 Task: Check the sale-to-list ratio of electric range in the last 1 year.
Action: Mouse moved to (735, 159)
Screenshot: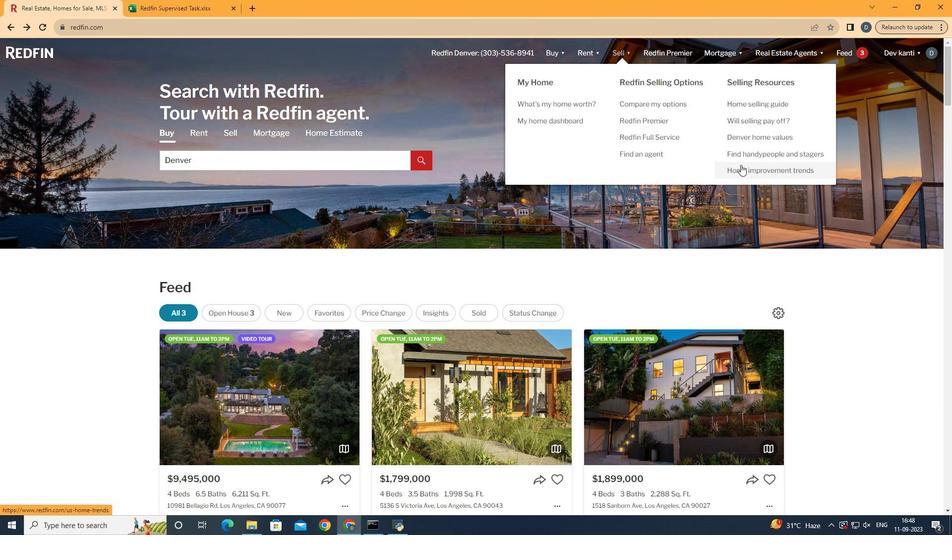 
Action: Mouse pressed left at (735, 159)
Screenshot: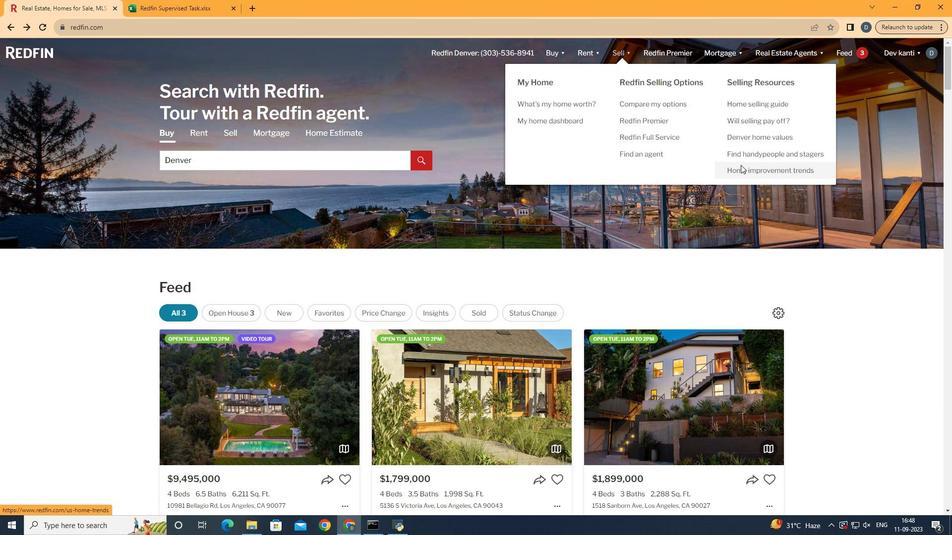 
Action: Mouse moved to (242, 183)
Screenshot: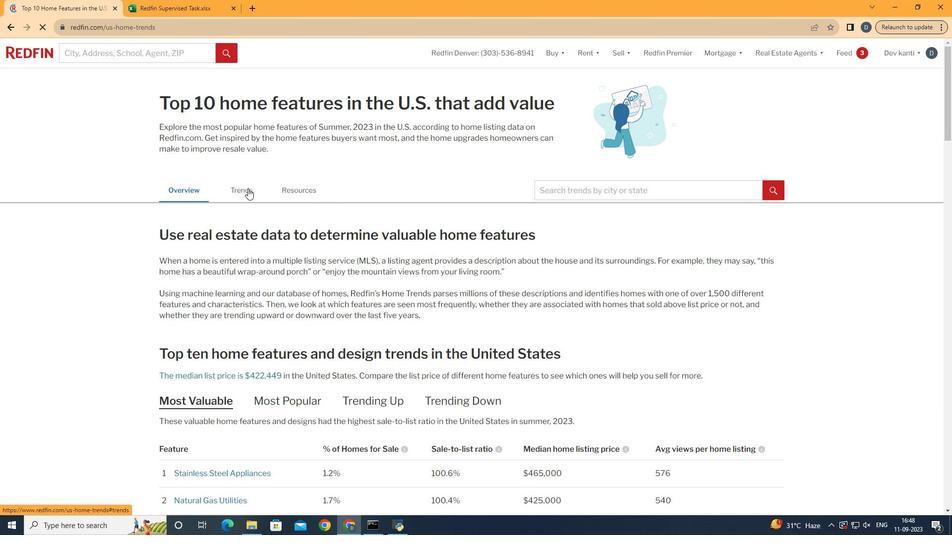 
Action: Mouse pressed left at (242, 183)
Screenshot: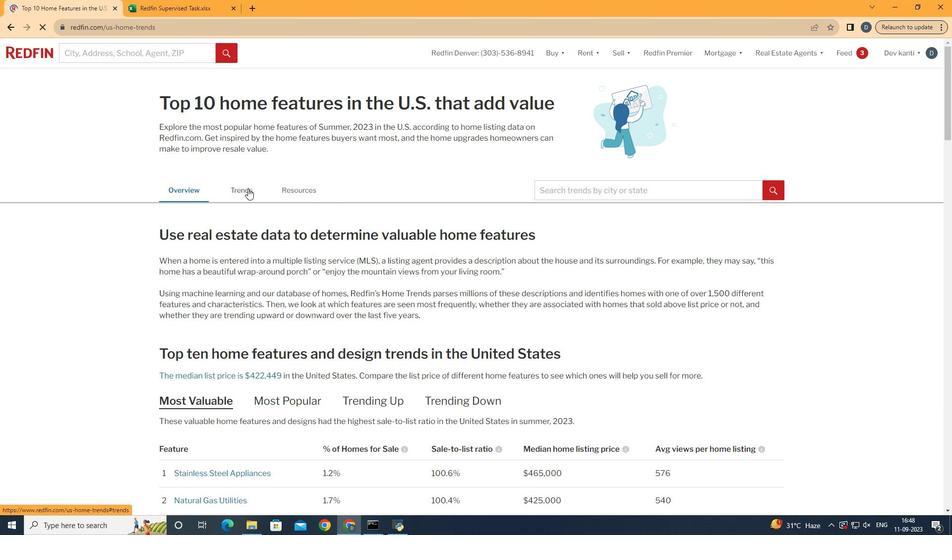 
Action: Mouse moved to (281, 222)
Screenshot: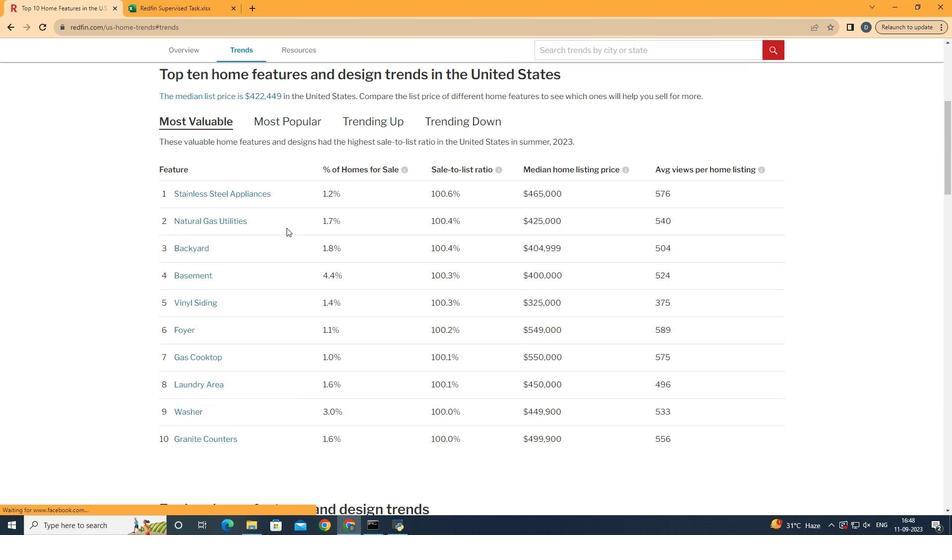 
Action: Mouse scrolled (281, 222) with delta (0, 0)
Screenshot: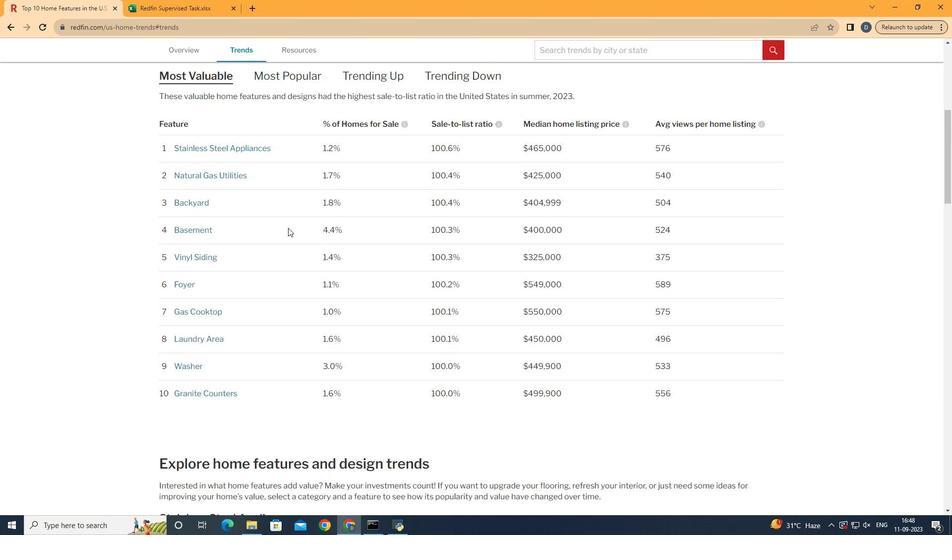 
Action: Mouse scrolled (281, 222) with delta (0, 0)
Screenshot: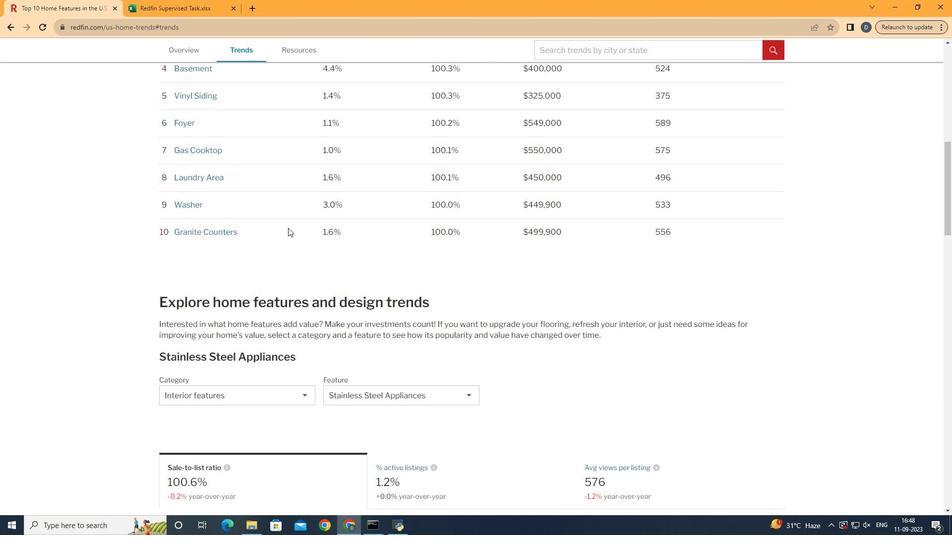 
Action: Mouse moved to (281, 222)
Screenshot: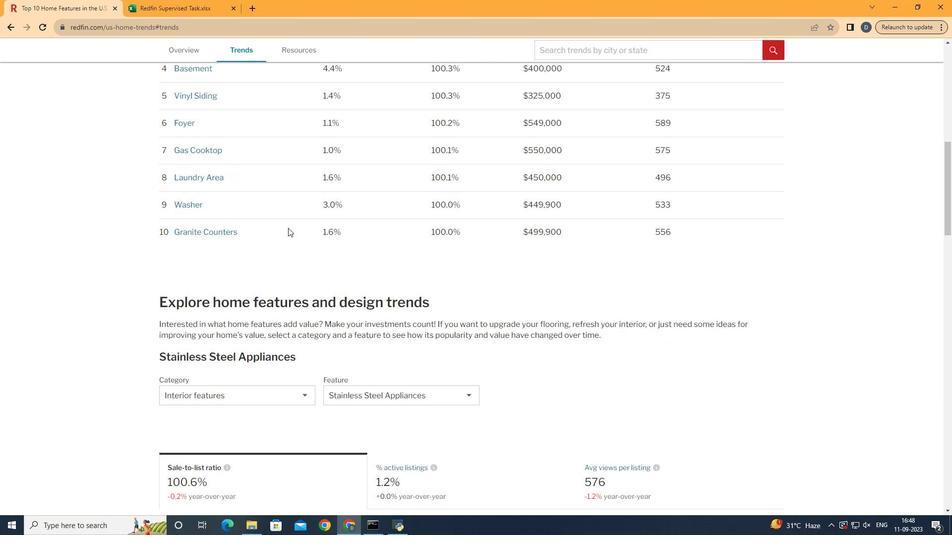 
Action: Mouse scrolled (281, 222) with delta (0, 0)
Screenshot: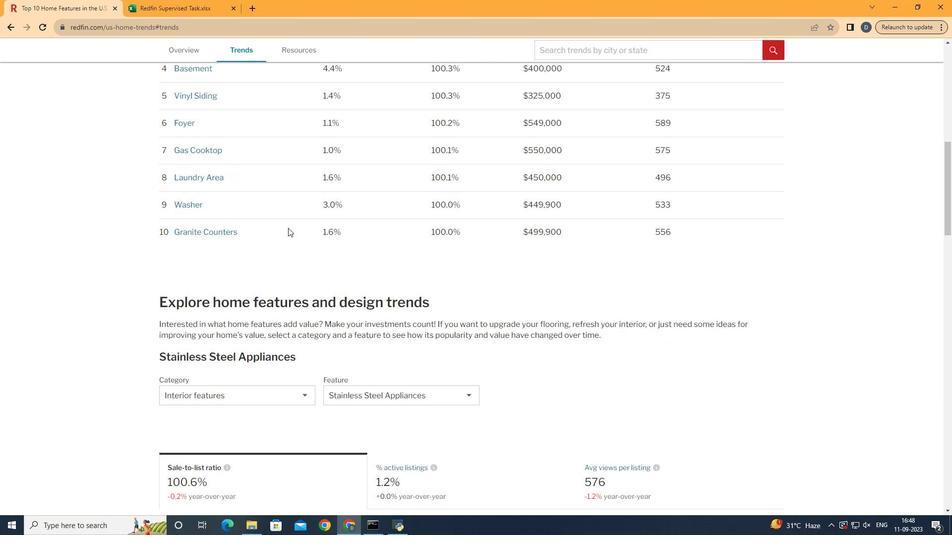 
Action: Mouse moved to (282, 222)
Screenshot: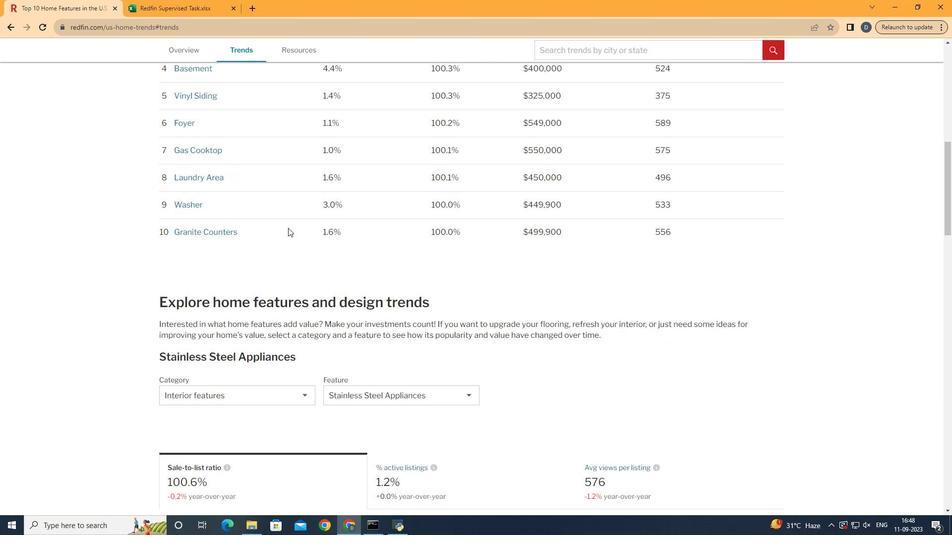 
Action: Mouse scrolled (282, 222) with delta (0, 0)
Screenshot: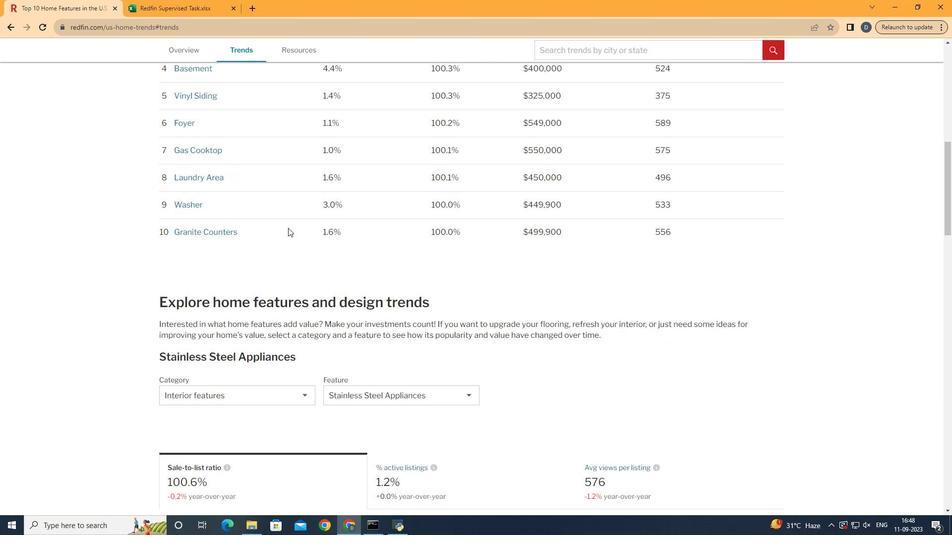 
Action: Mouse moved to (282, 222)
Screenshot: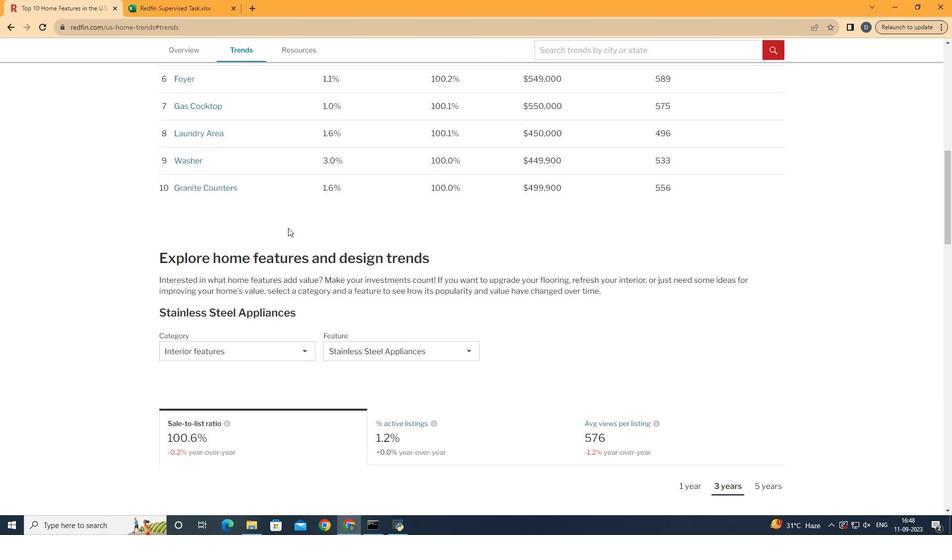 
Action: Mouse scrolled (282, 222) with delta (0, 0)
Screenshot: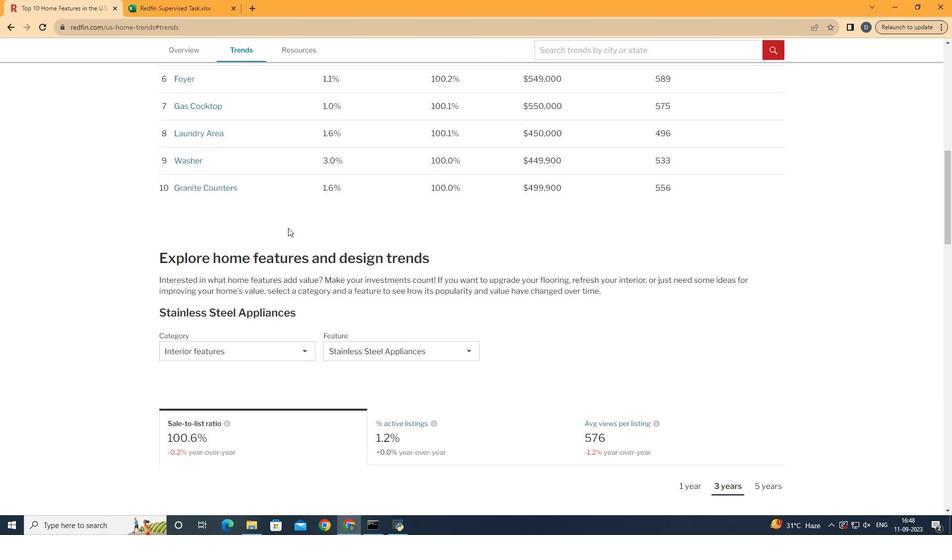 
Action: Mouse scrolled (282, 222) with delta (0, 0)
Screenshot: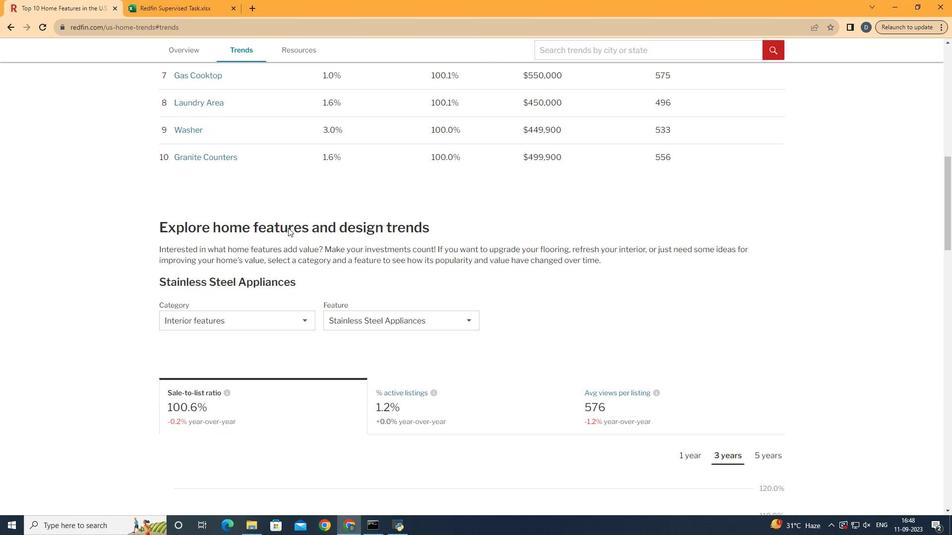 
Action: Mouse scrolled (282, 222) with delta (0, 0)
Screenshot: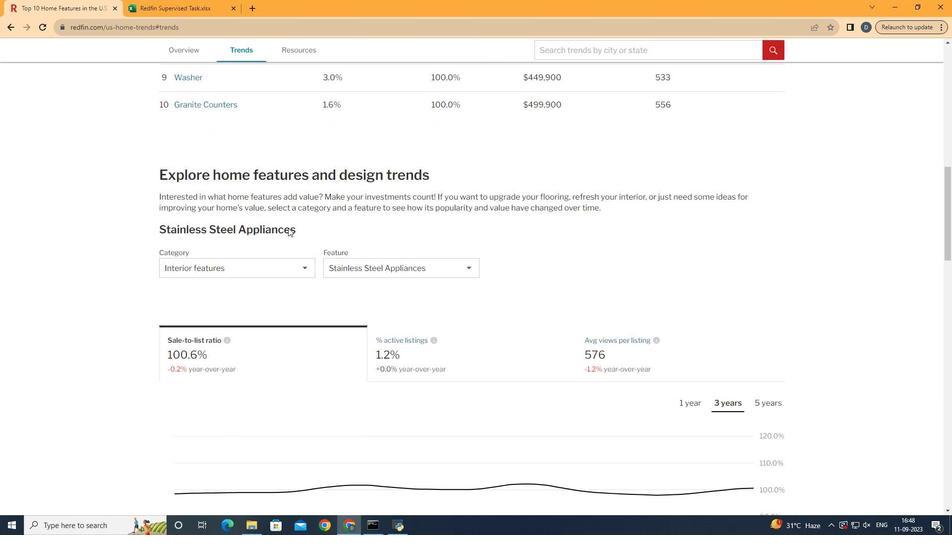 
Action: Mouse scrolled (282, 222) with delta (0, 0)
Screenshot: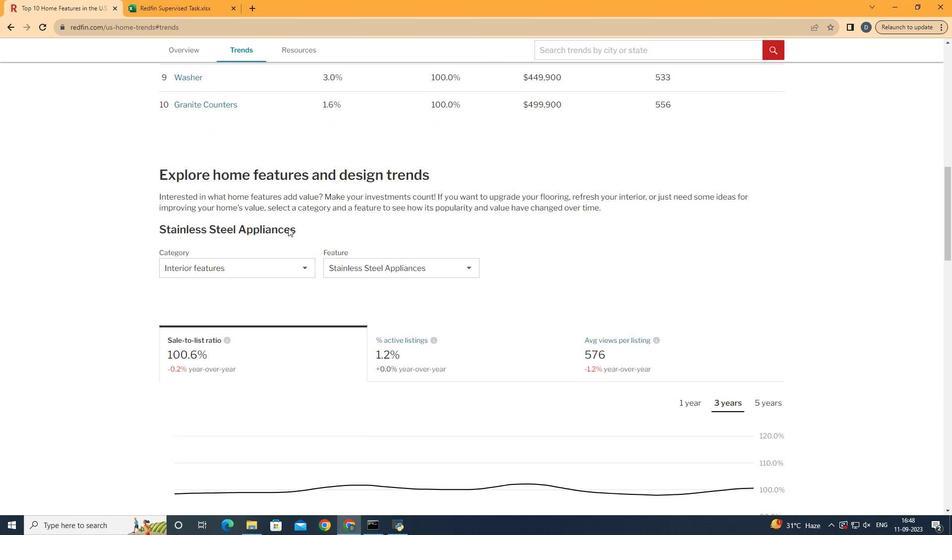 
Action: Mouse moved to (284, 198)
Screenshot: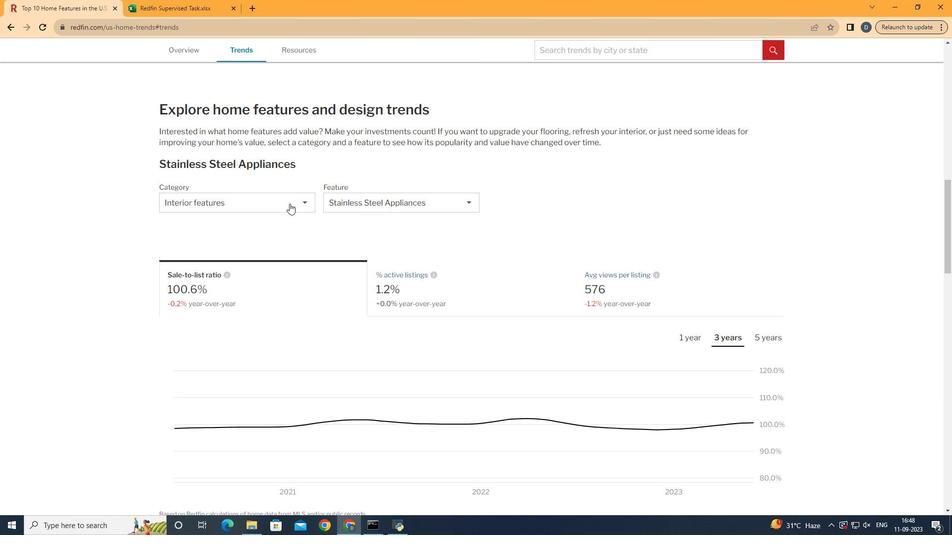 
Action: Mouse pressed left at (284, 198)
Screenshot: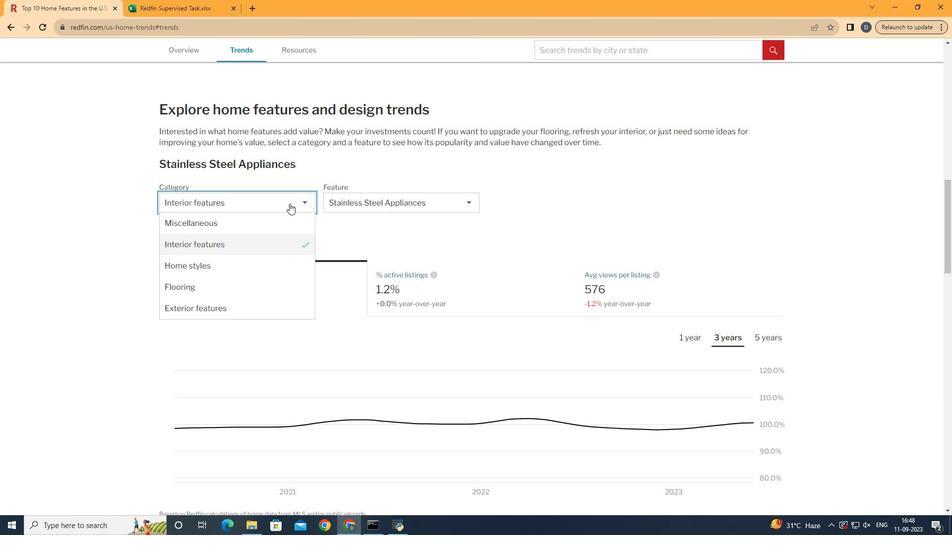 
Action: Mouse moved to (278, 237)
Screenshot: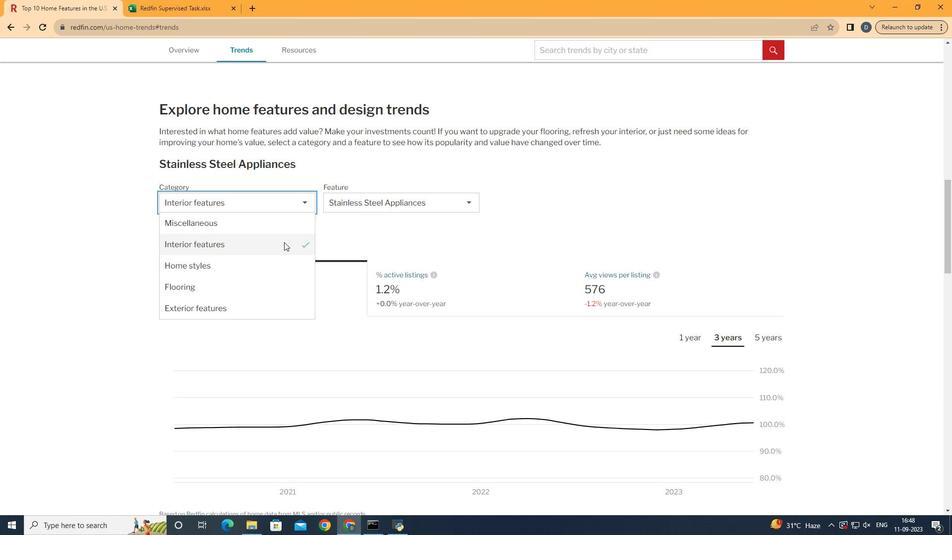 
Action: Mouse pressed left at (278, 237)
Screenshot: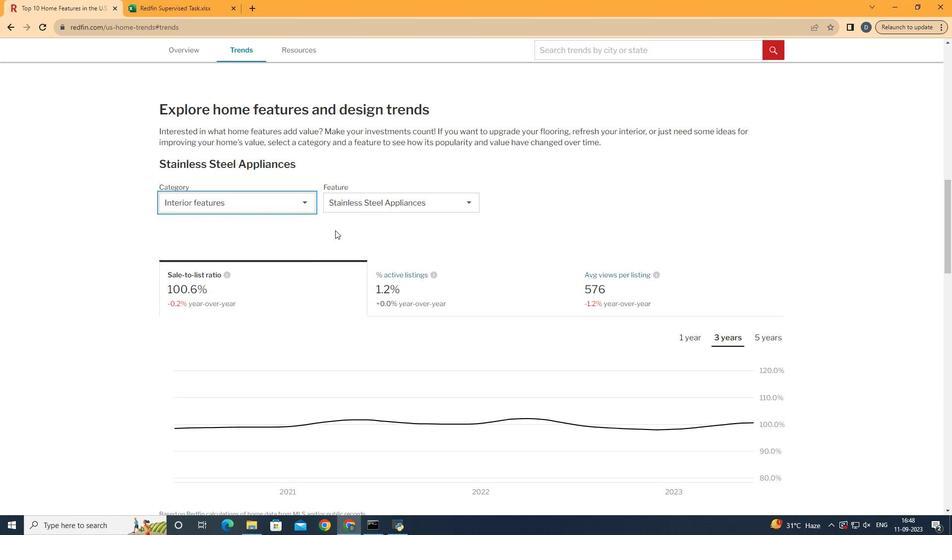 
Action: Mouse moved to (423, 192)
Screenshot: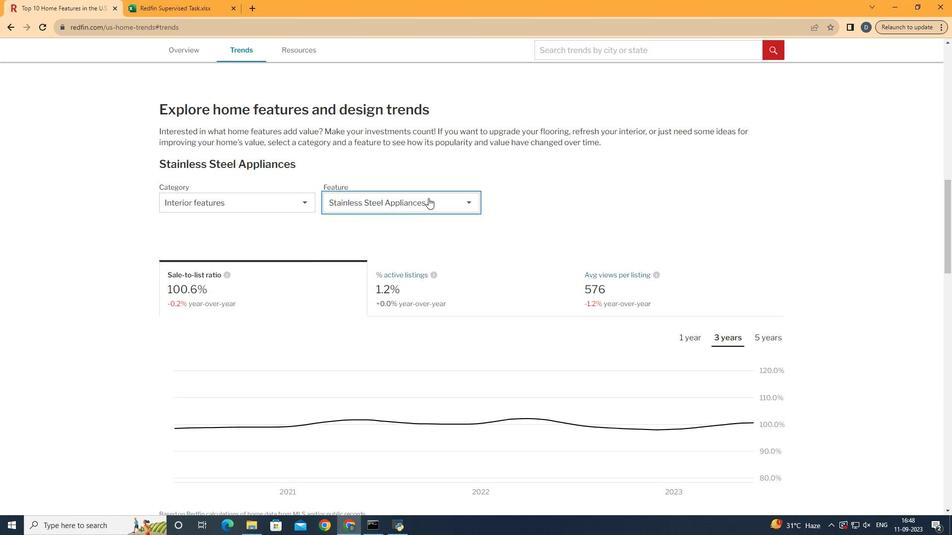 
Action: Mouse pressed left at (423, 192)
Screenshot: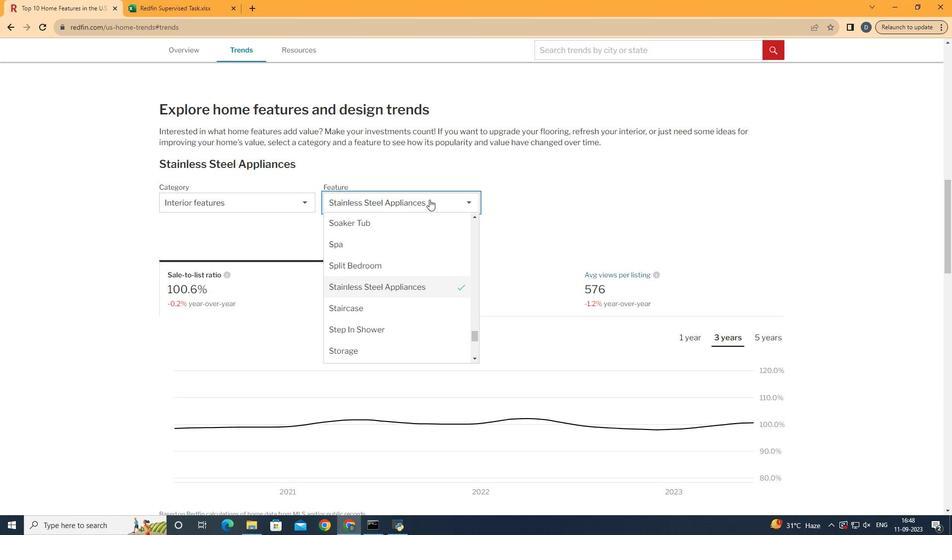 
Action: Mouse moved to (409, 264)
Screenshot: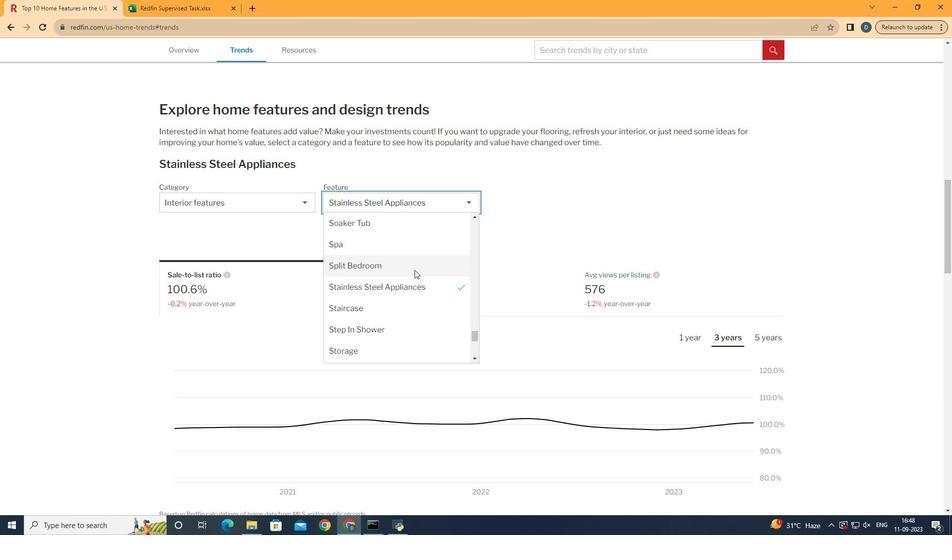 
Action: Mouse scrolled (409, 265) with delta (0, 0)
Screenshot: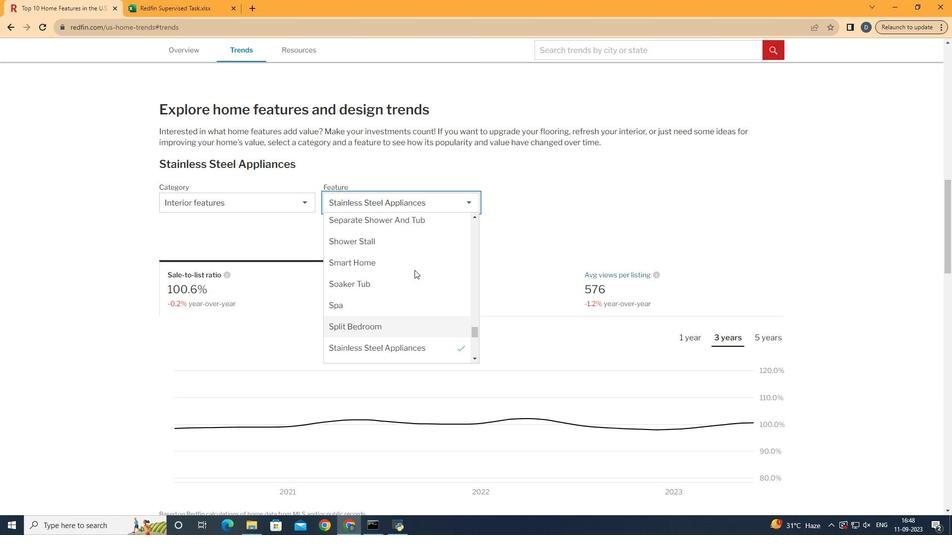 
Action: Mouse scrolled (409, 265) with delta (0, 0)
Screenshot: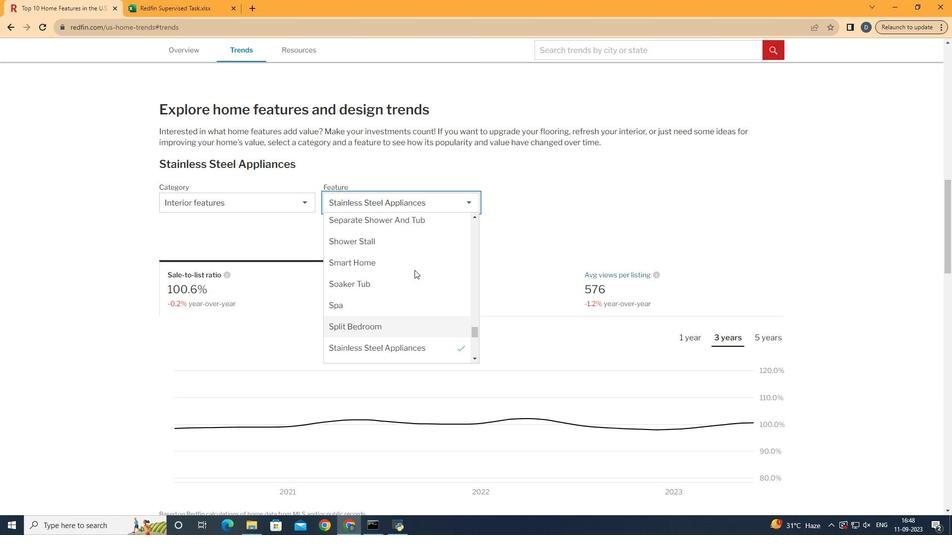 
Action: Mouse scrolled (409, 265) with delta (0, 0)
Screenshot: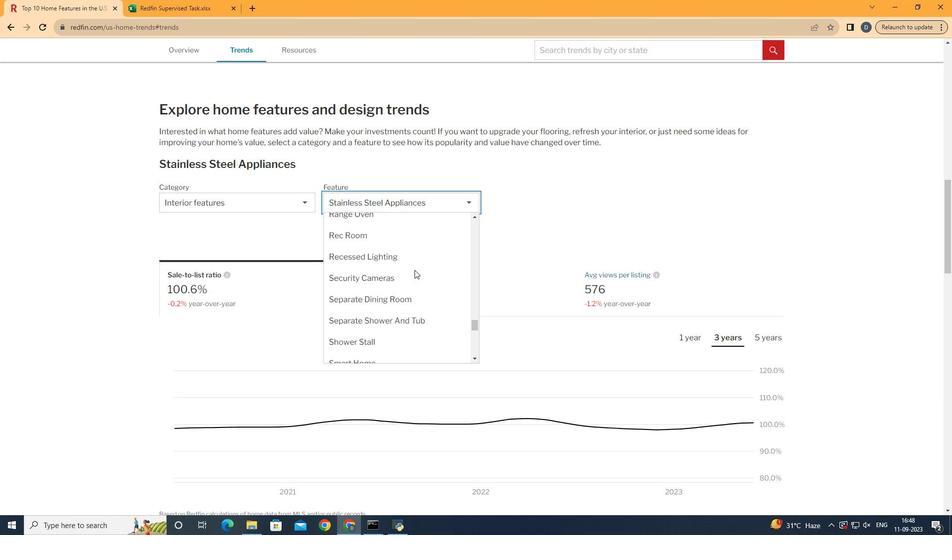 
Action: Mouse scrolled (409, 265) with delta (0, 0)
Screenshot: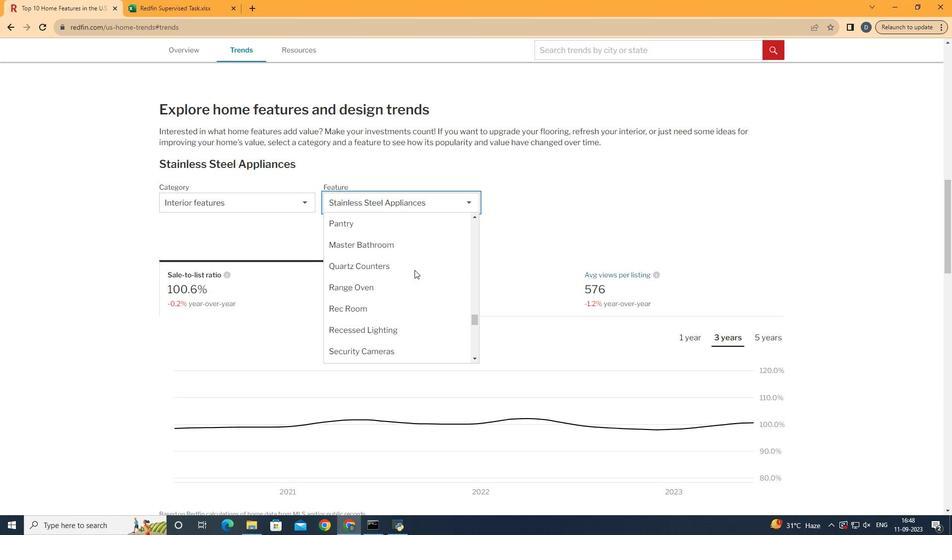 
Action: Mouse scrolled (409, 265) with delta (0, 0)
Screenshot: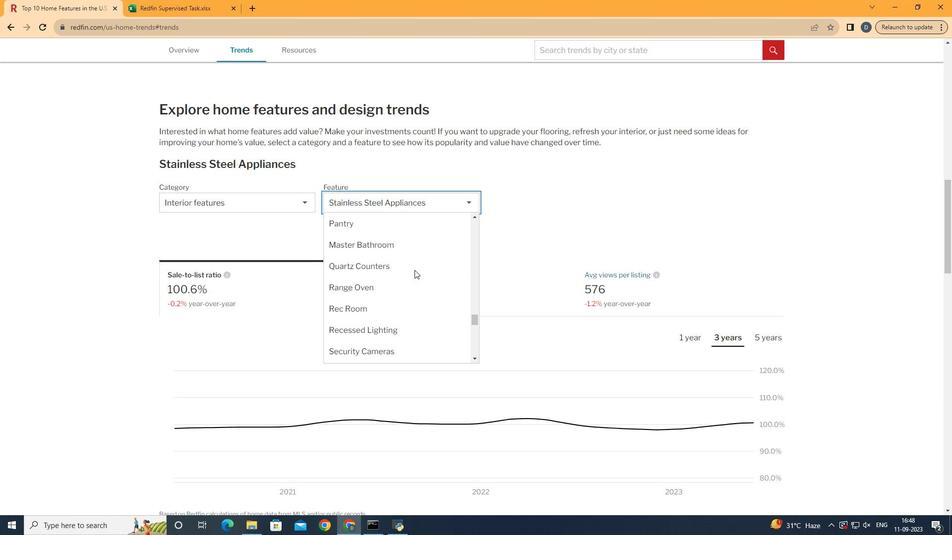 
Action: Mouse scrolled (409, 265) with delta (0, 0)
Screenshot: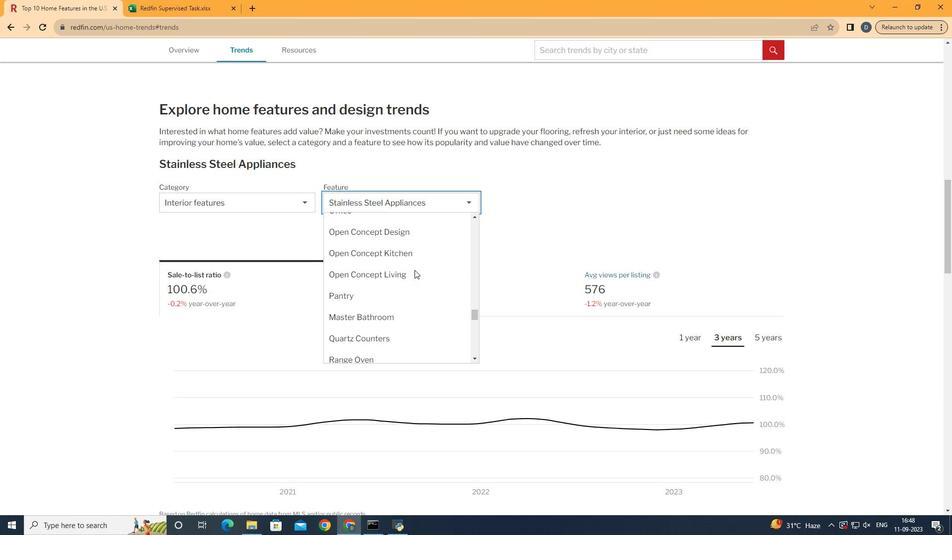 
Action: Mouse scrolled (409, 265) with delta (0, 0)
Screenshot: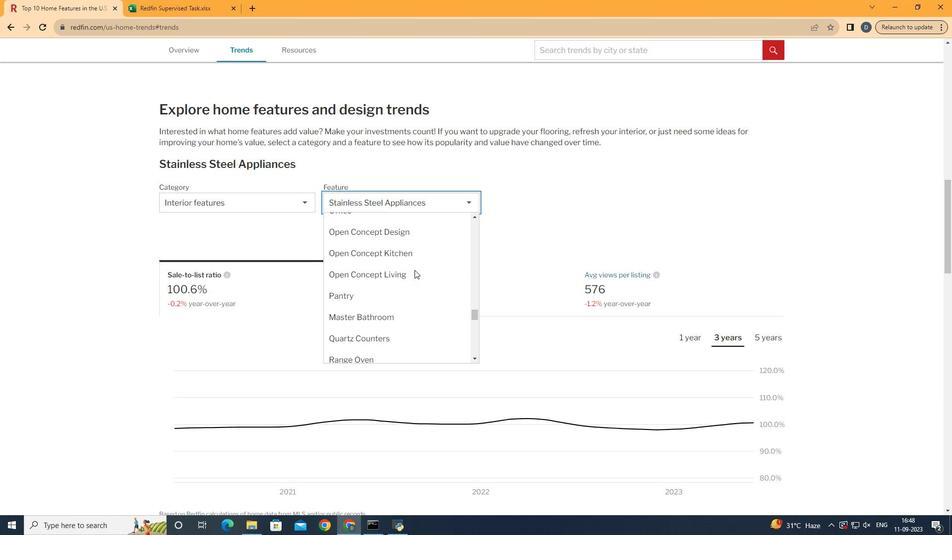 
Action: Mouse scrolled (409, 265) with delta (0, 0)
Screenshot: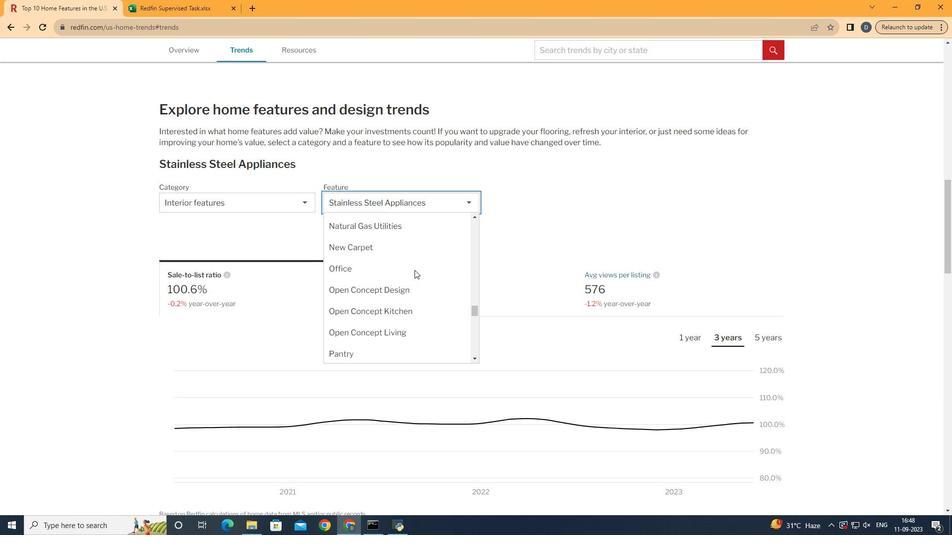 
Action: Mouse scrolled (409, 265) with delta (0, 0)
Screenshot: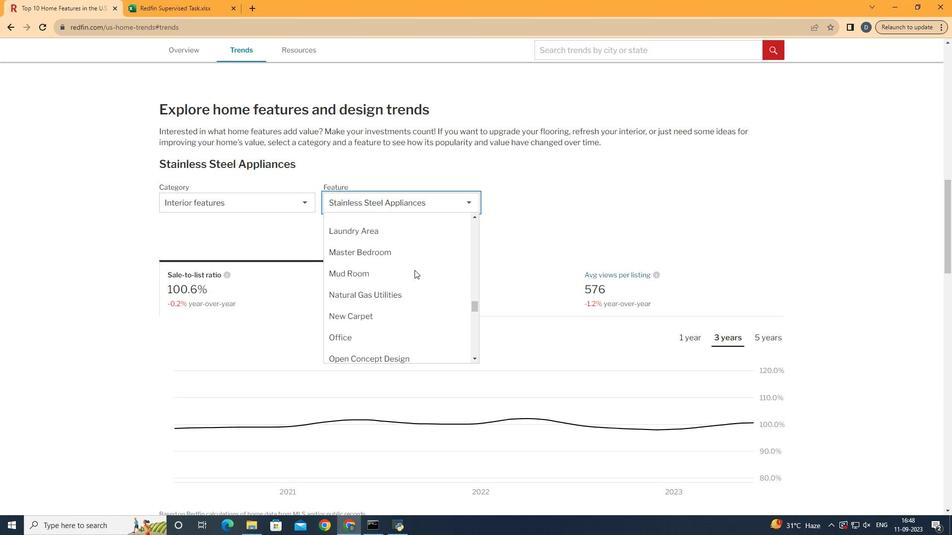 
Action: Mouse scrolled (409, 265) with delta (0, 0)
Screenshot: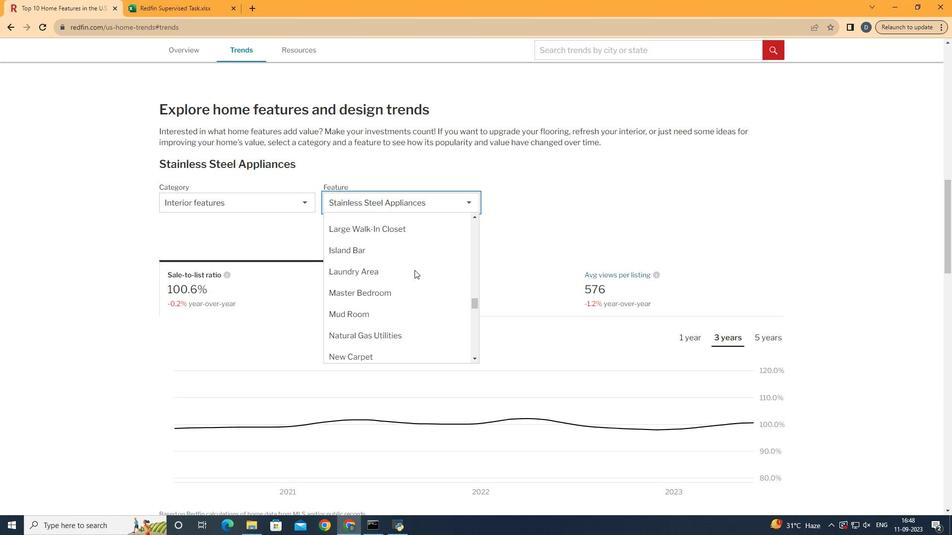 
Action: Mouse scrolled (409, 265) with delta (0, 0)
Screenshot: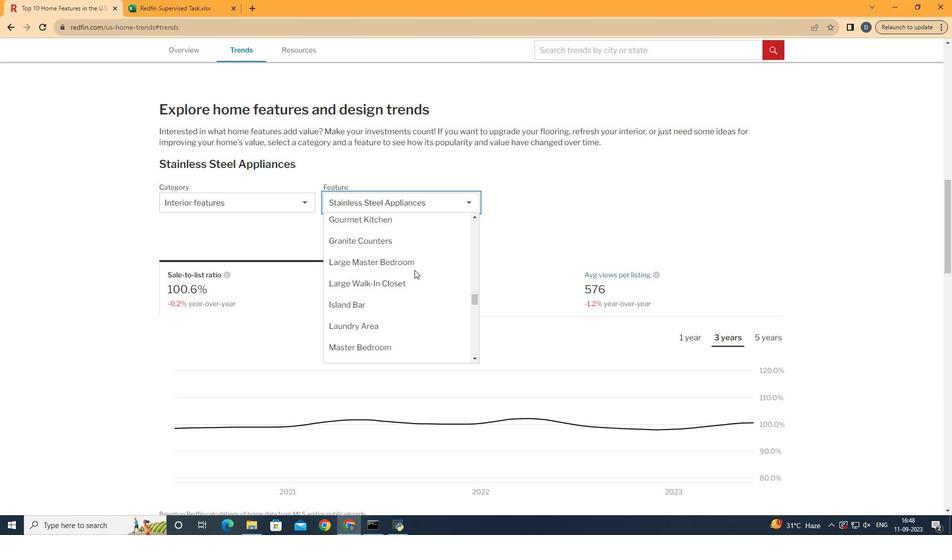 
Action: Mouse scrolled (409, 265) with delta (0, 0)
Screenshot: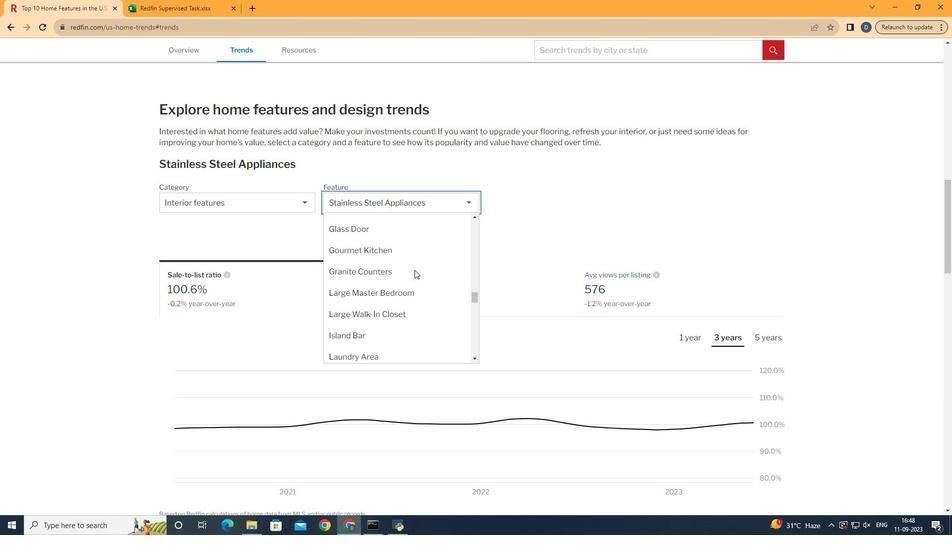 
Action: Mouse moved to (415, 301)
Screenshot: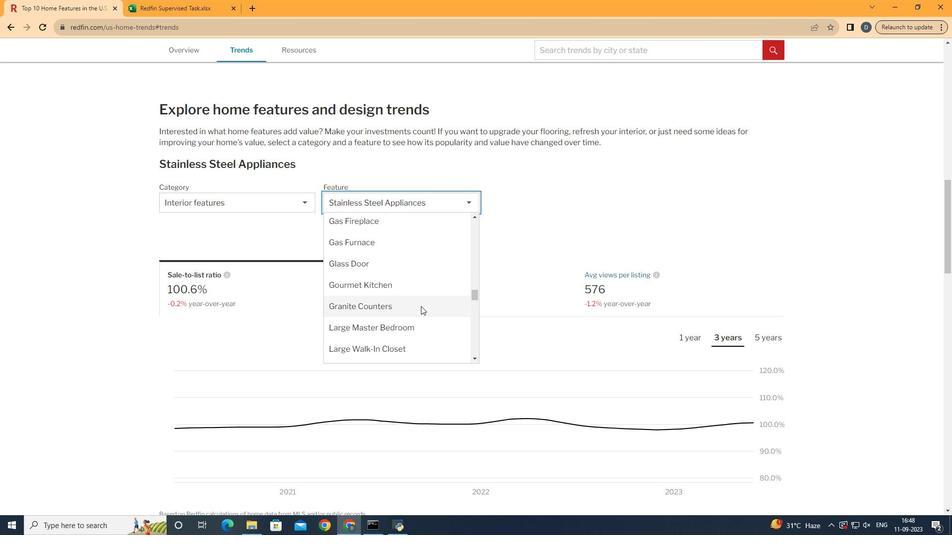 
Action: Mouse scrolled (415, 301) with delta (0, 0)
Screenshot: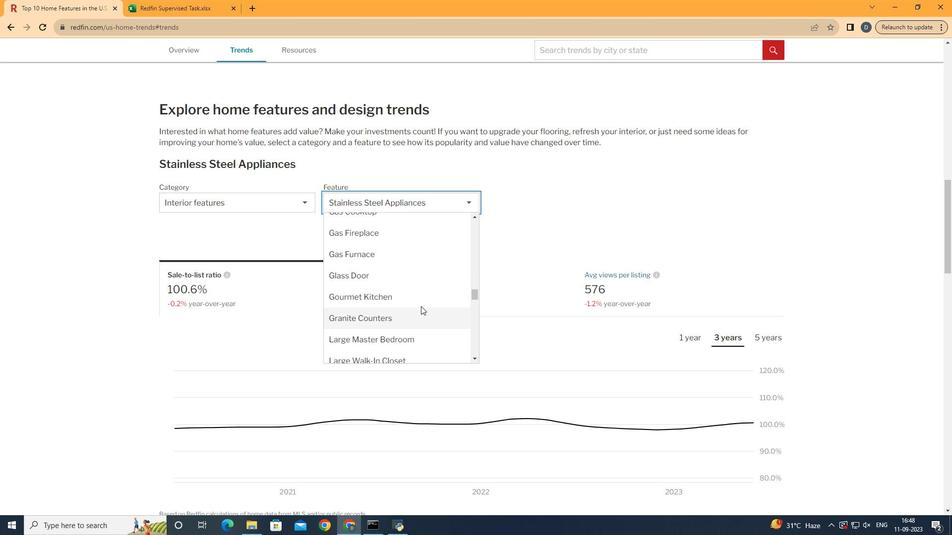 
Action: Mouse scrolled (415, 301) with delta (0, 0)
Screenshot: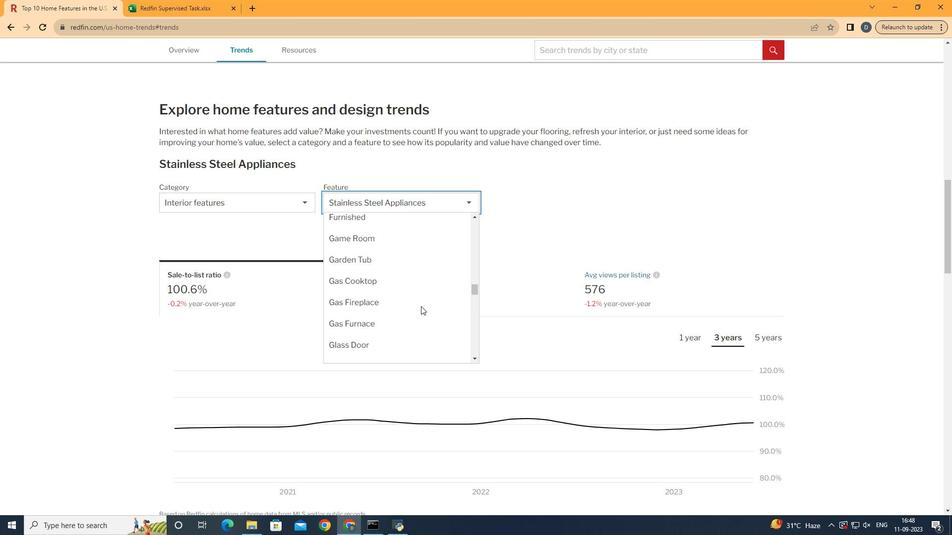 
Action: Mouse scrolled (415, 301) with delta (0, 0)
Screenshot: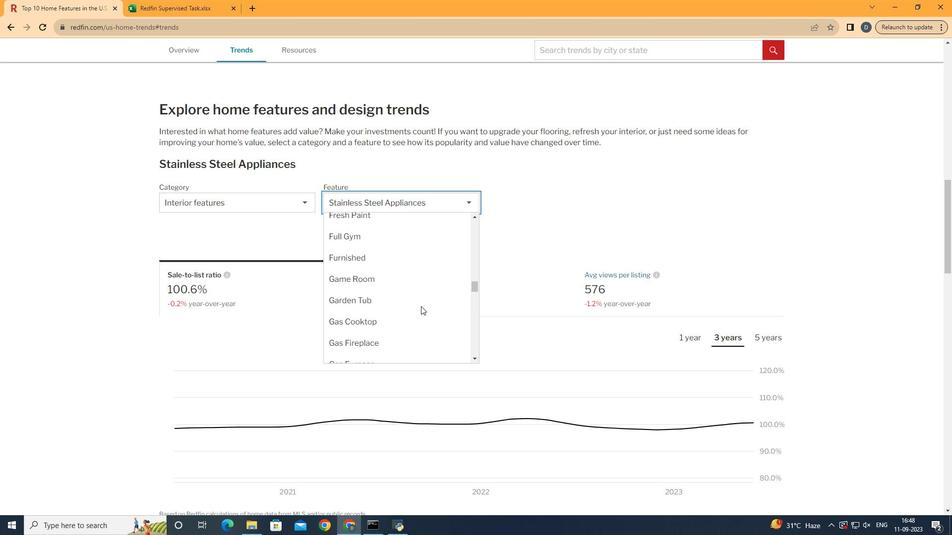 
Action: Mouse moved to (405, 254)
Screenshot: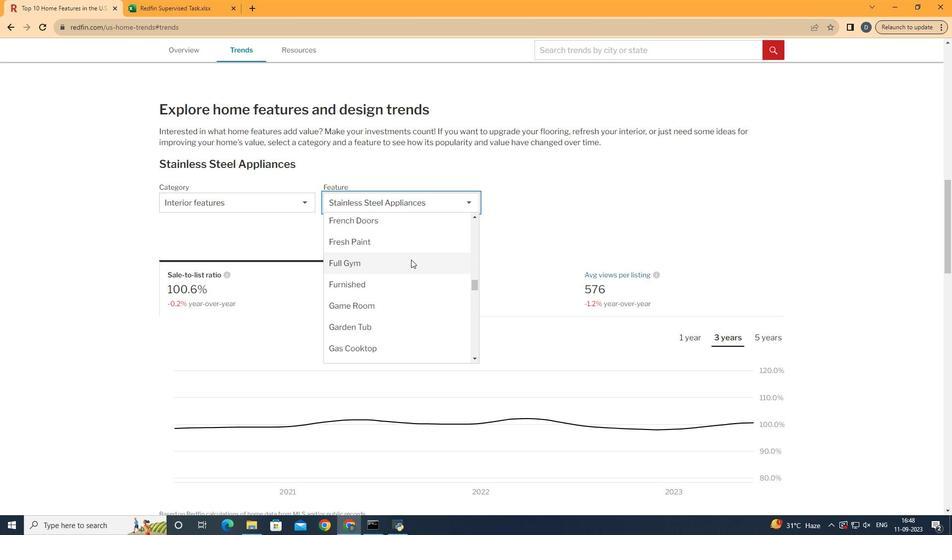 
Action: Mouse scrolled (405, 254) with delta (0, 0)
Screenshot: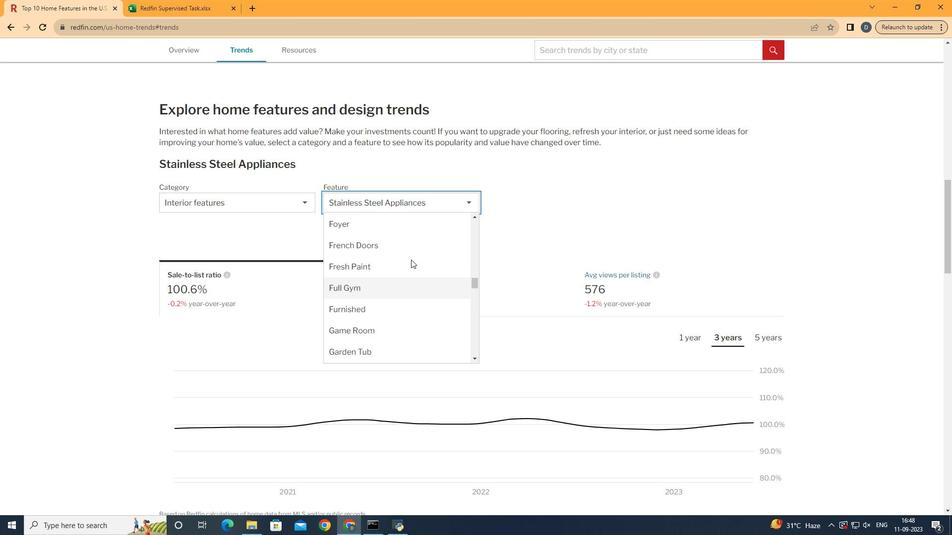 
Action: Mouse scrolled (405, 254) with delta (0, 0)
Screenshot: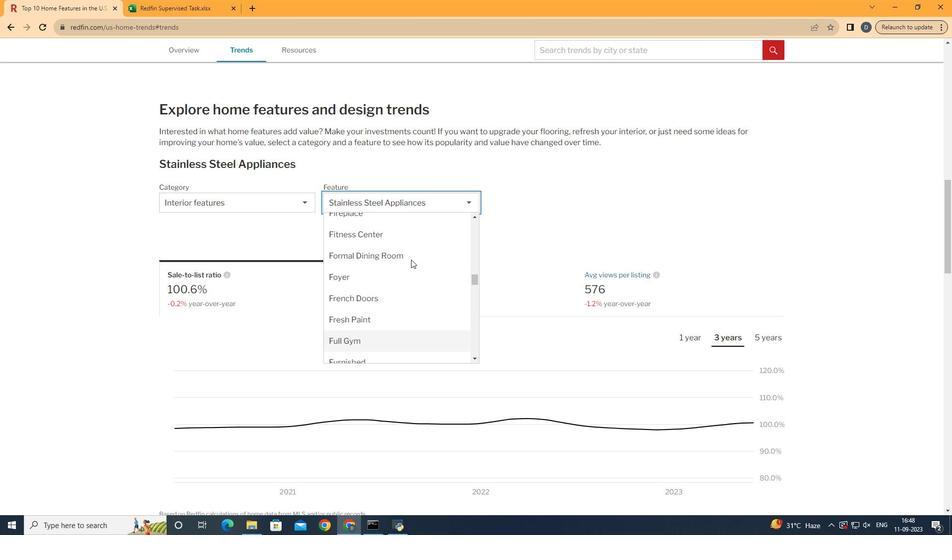 
Action: Mouse moved to (404, 262)
Screenshot: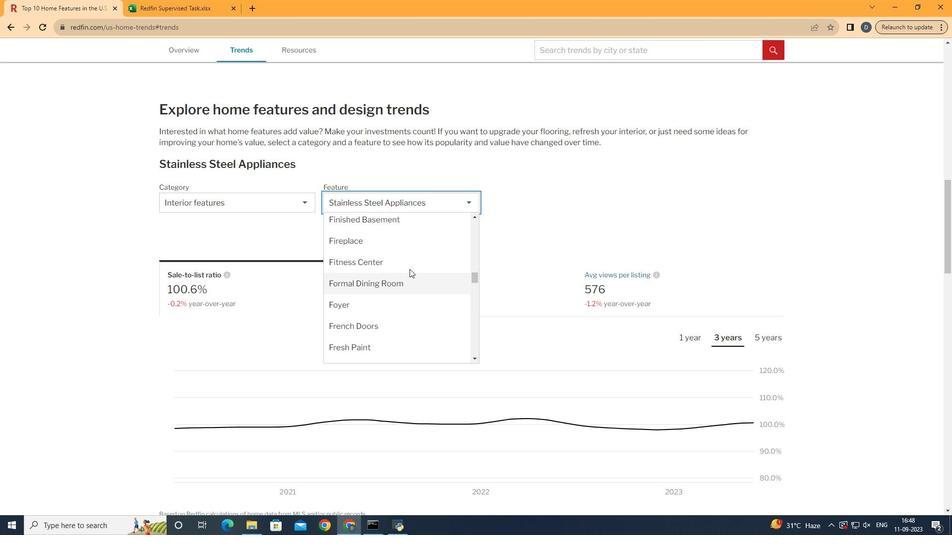 
Action: Mouse scrolled (404, 263) with delta (0, 0)
Screenshot: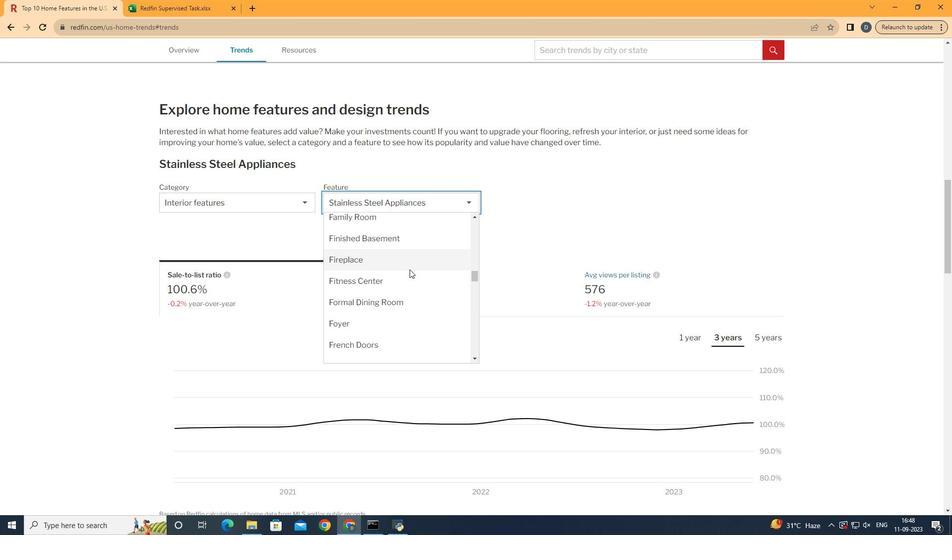 
Action: Mouse moved to (407, 244)
Screenshot: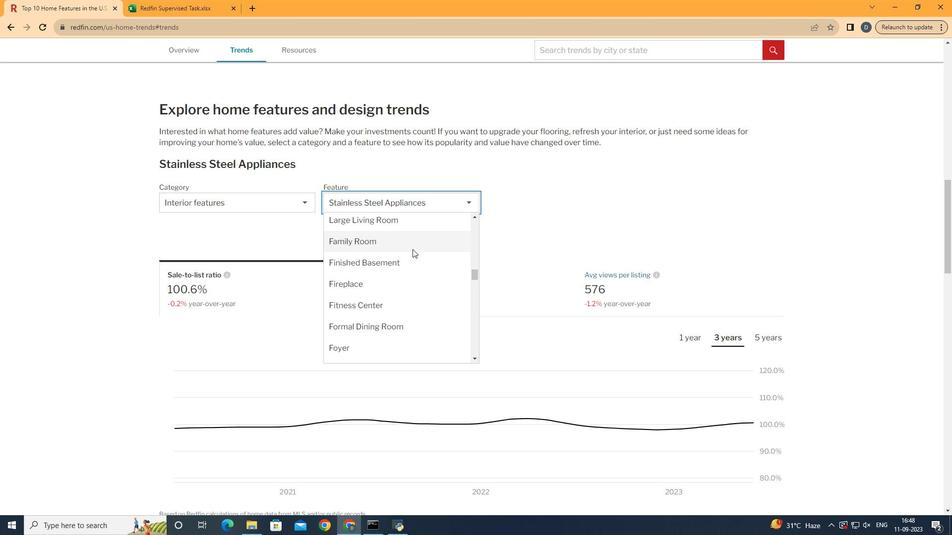 
Action: Mouse scrolled (407, 244) with delta (0, 0)
Screenshot: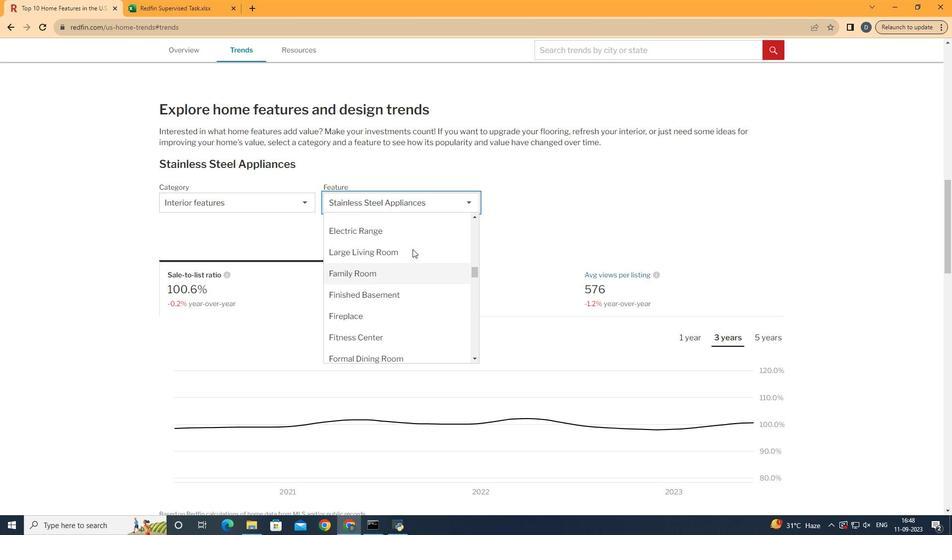 
Action: Mouse moved to (407, 246)
Screenshot: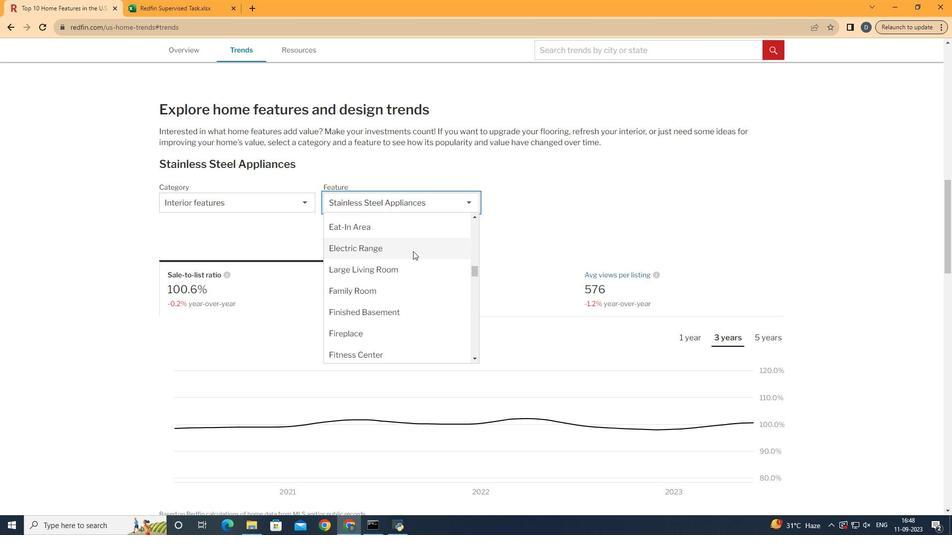 
Action: Mouse pressed left at (407, 246)
Screenshot: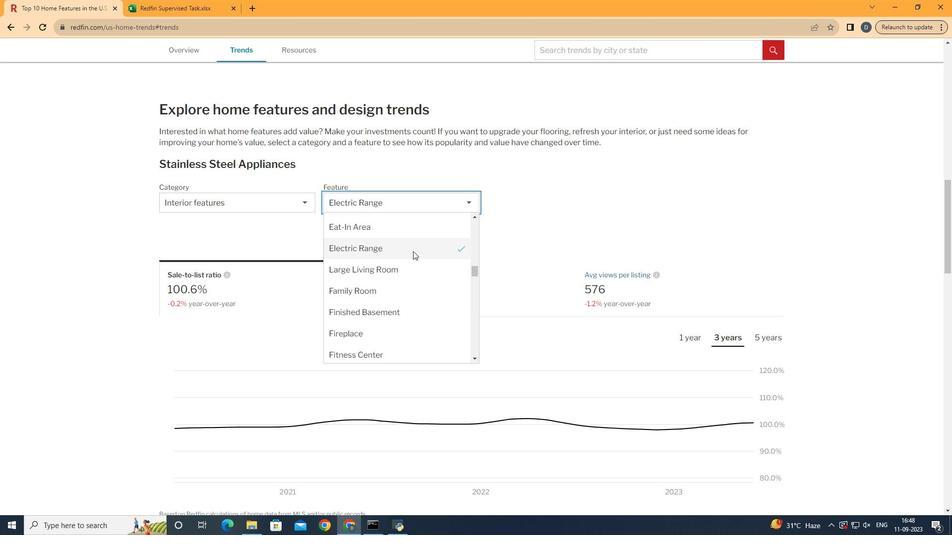 
Action: Mouse moved to (305, 288)
Screenshot: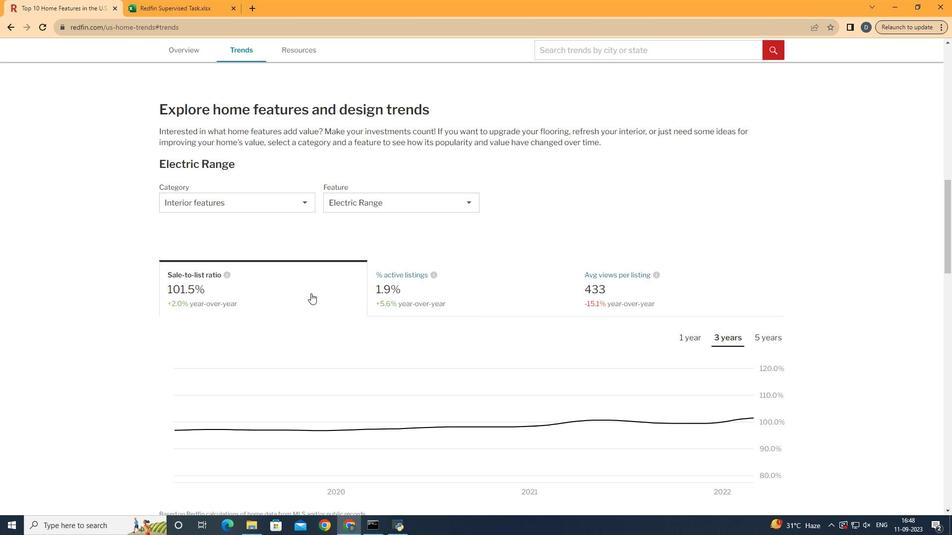 
Action: Mouse pressed left at (305, 288)
Screenshot: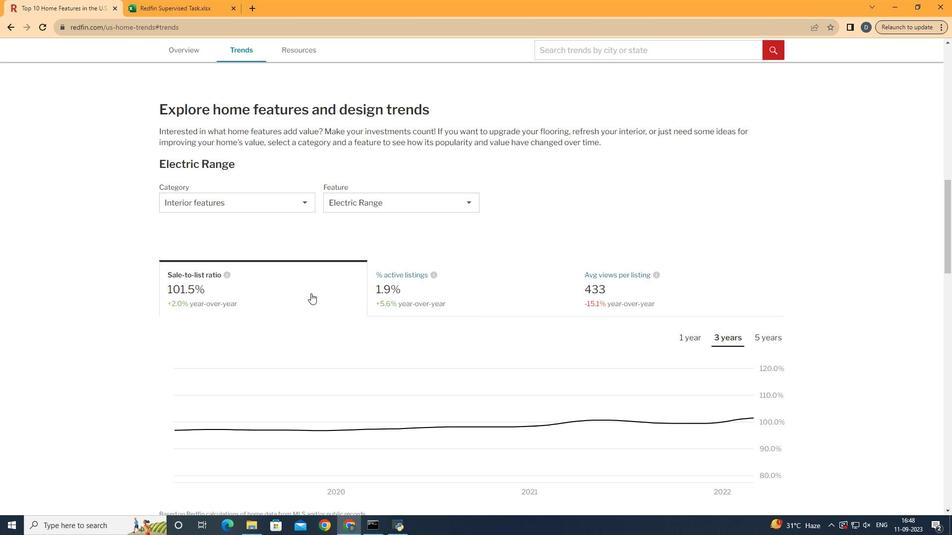 
Action: Mouse moved to (693, 334)
Screenshot: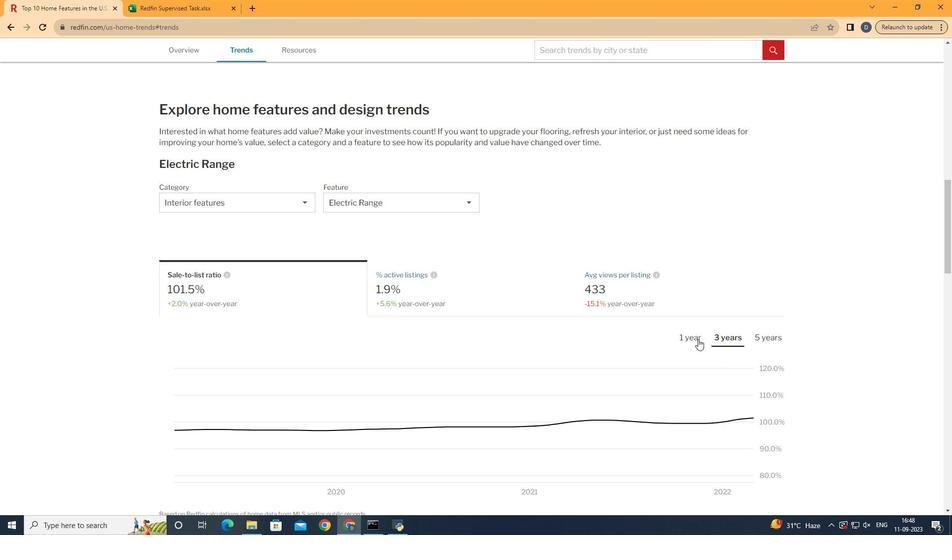 
Action: Mouse pressed left at (693, 334)
Screenshot: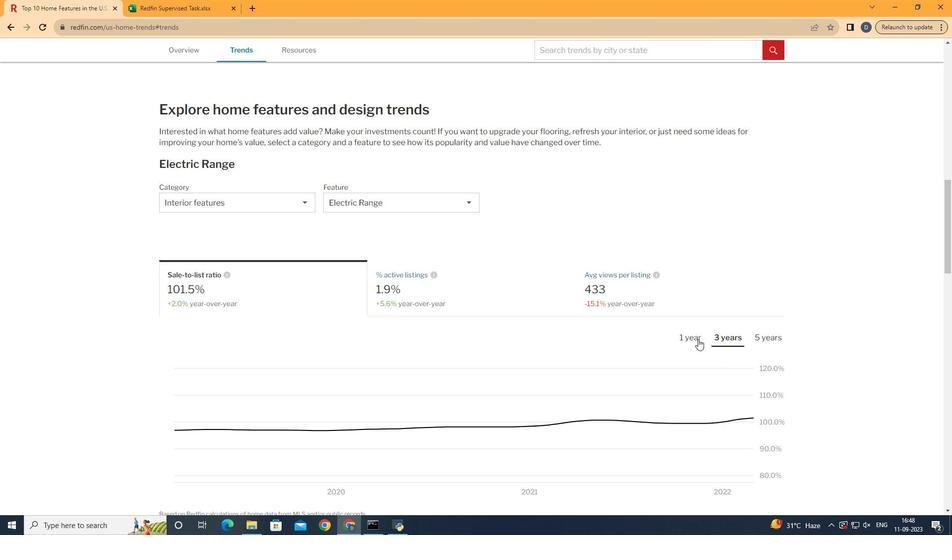 
Action: Mouse scrolled (693, 333) with delta (0, 0)
Screenshot: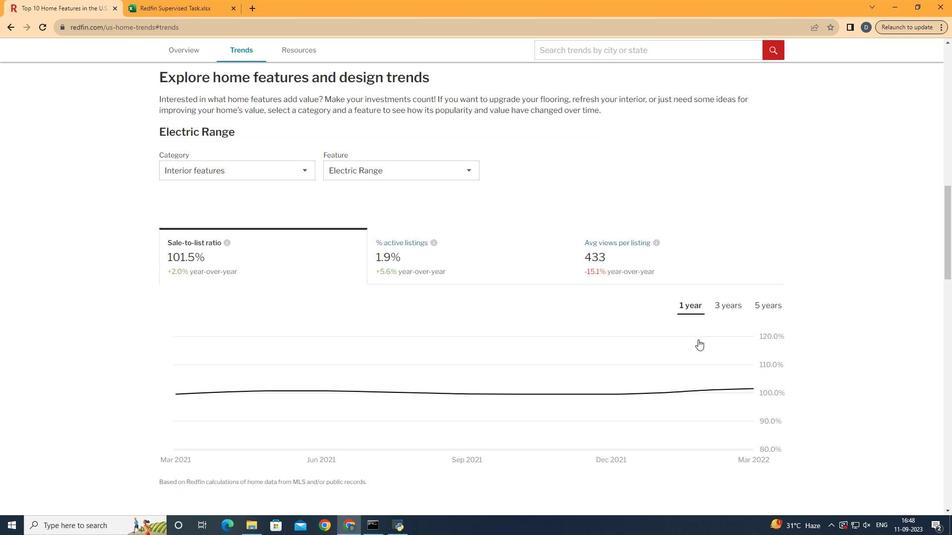 
Action: Mouse scrolled (693, 333) with delta (0, 0)
Screenshot: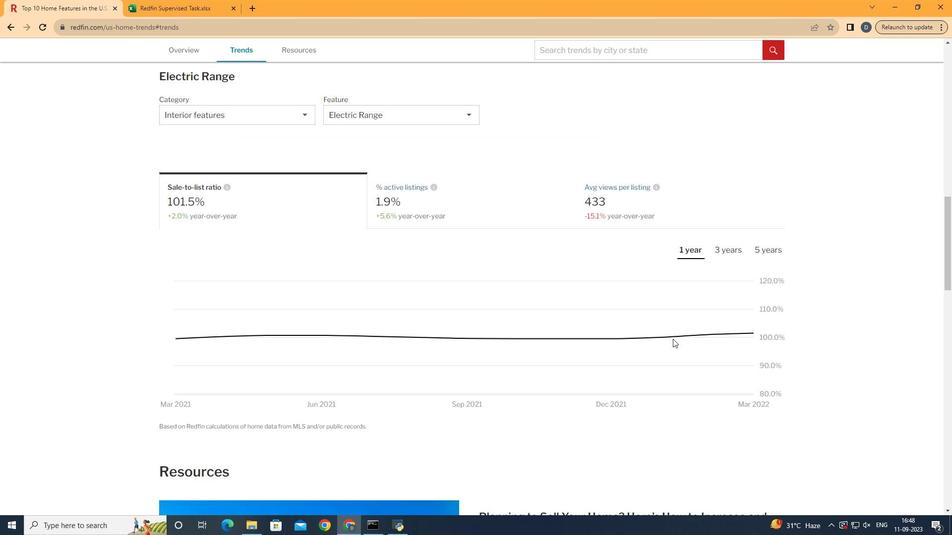 
Action: Mouse scrolled (693, 333) with delta (0, 0)
Screenshot: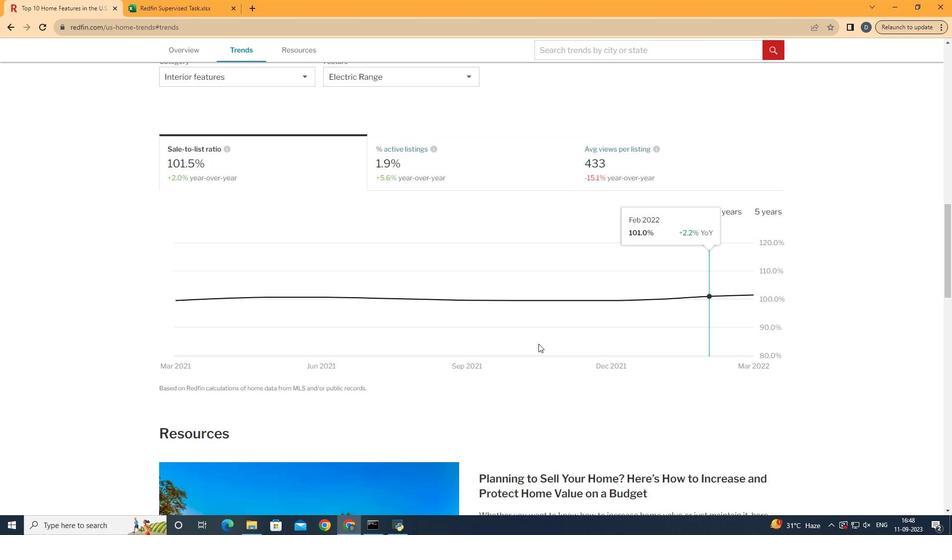 
Action: Mouse moved to (776, 285)
Screenshot: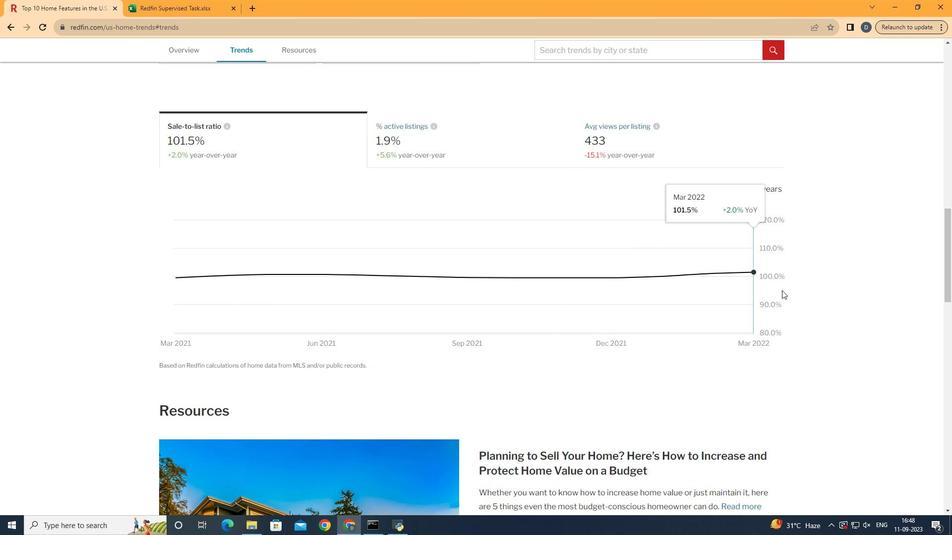
